 Task: Change elbow connector line weight to 1PX.
Action: Mouse moved to (653, 387)
Screenshot: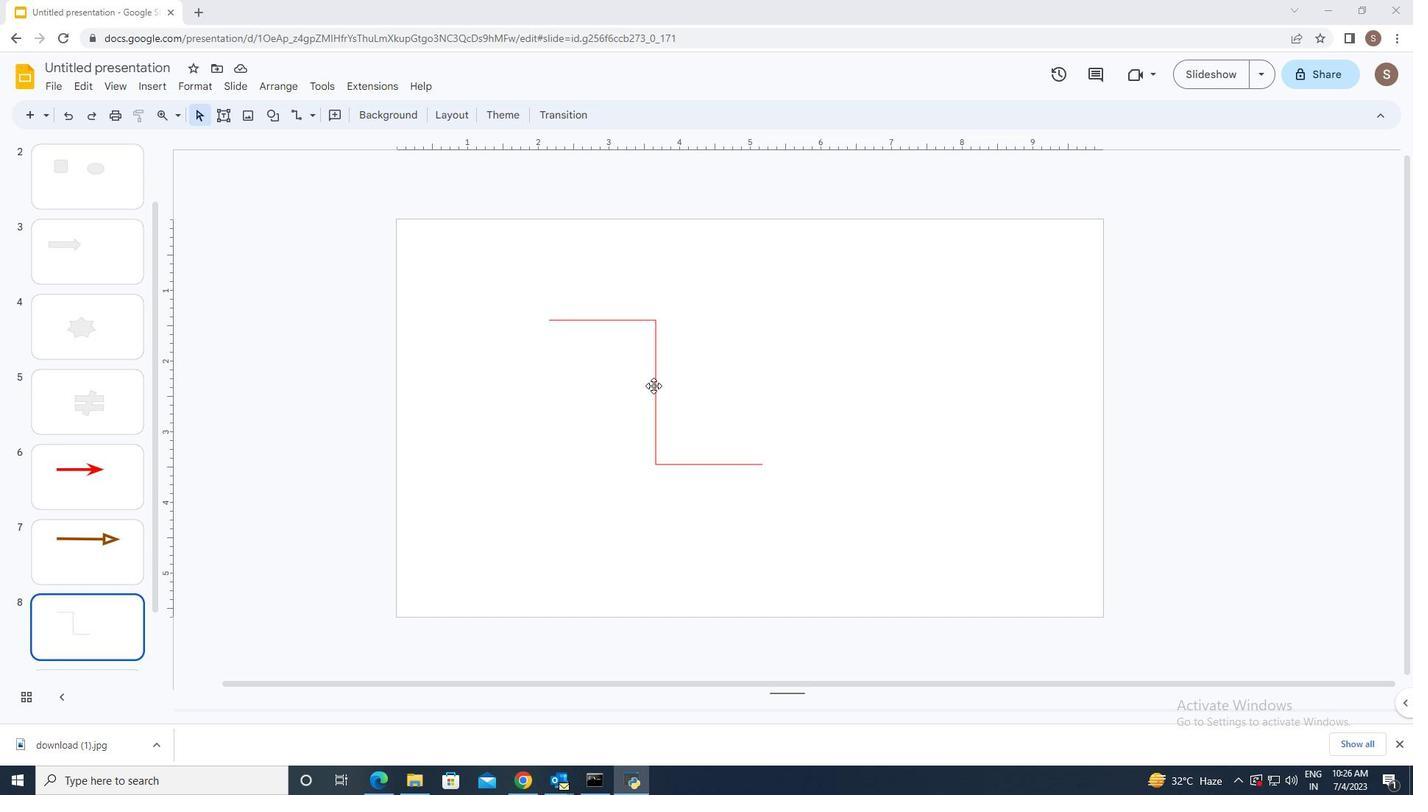 
Action: Mouse pressed left at (653, 387)
Screenshot: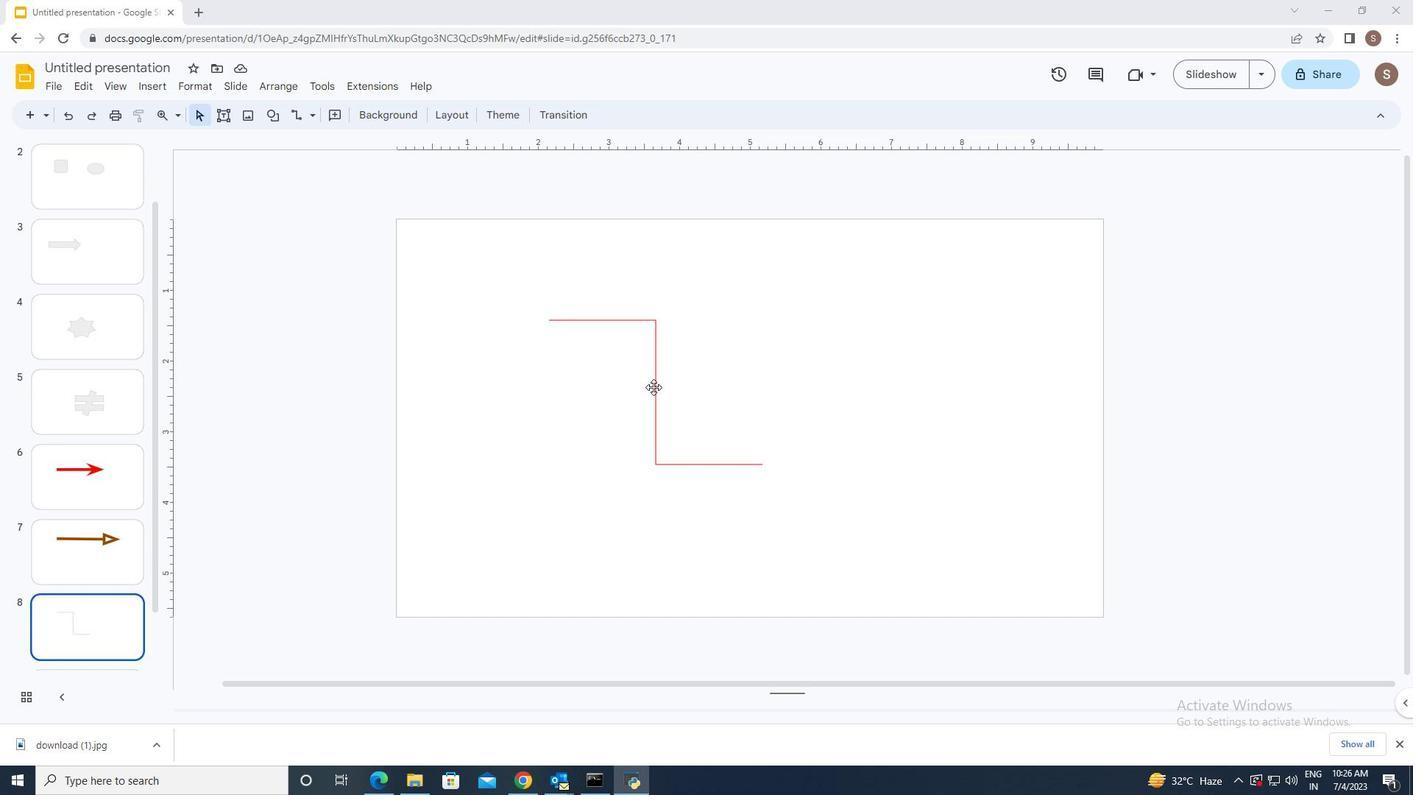 
Action: Mouse moved to (362, 122)
Screenshot: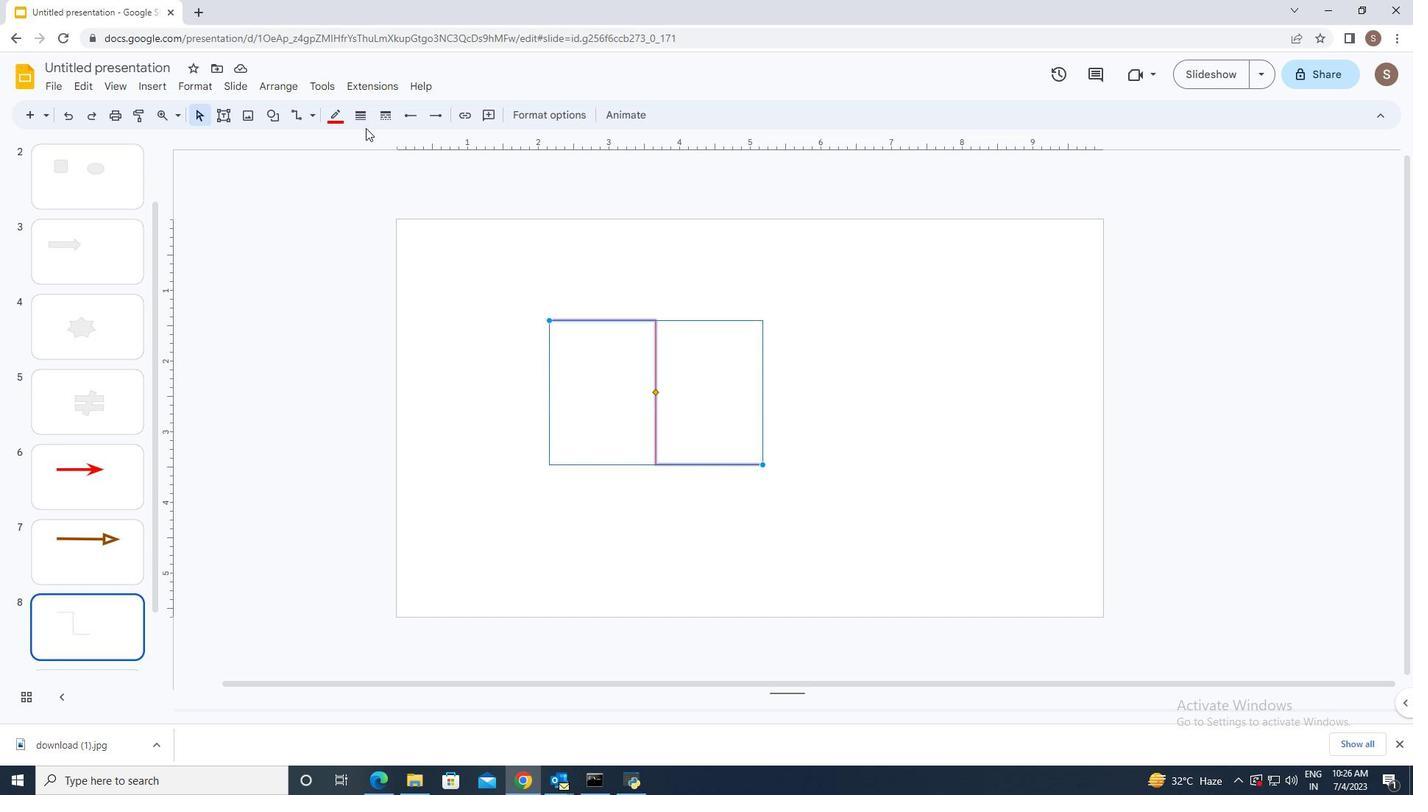 
Action: Mouse pressed left at (362, 122)
Screenshot: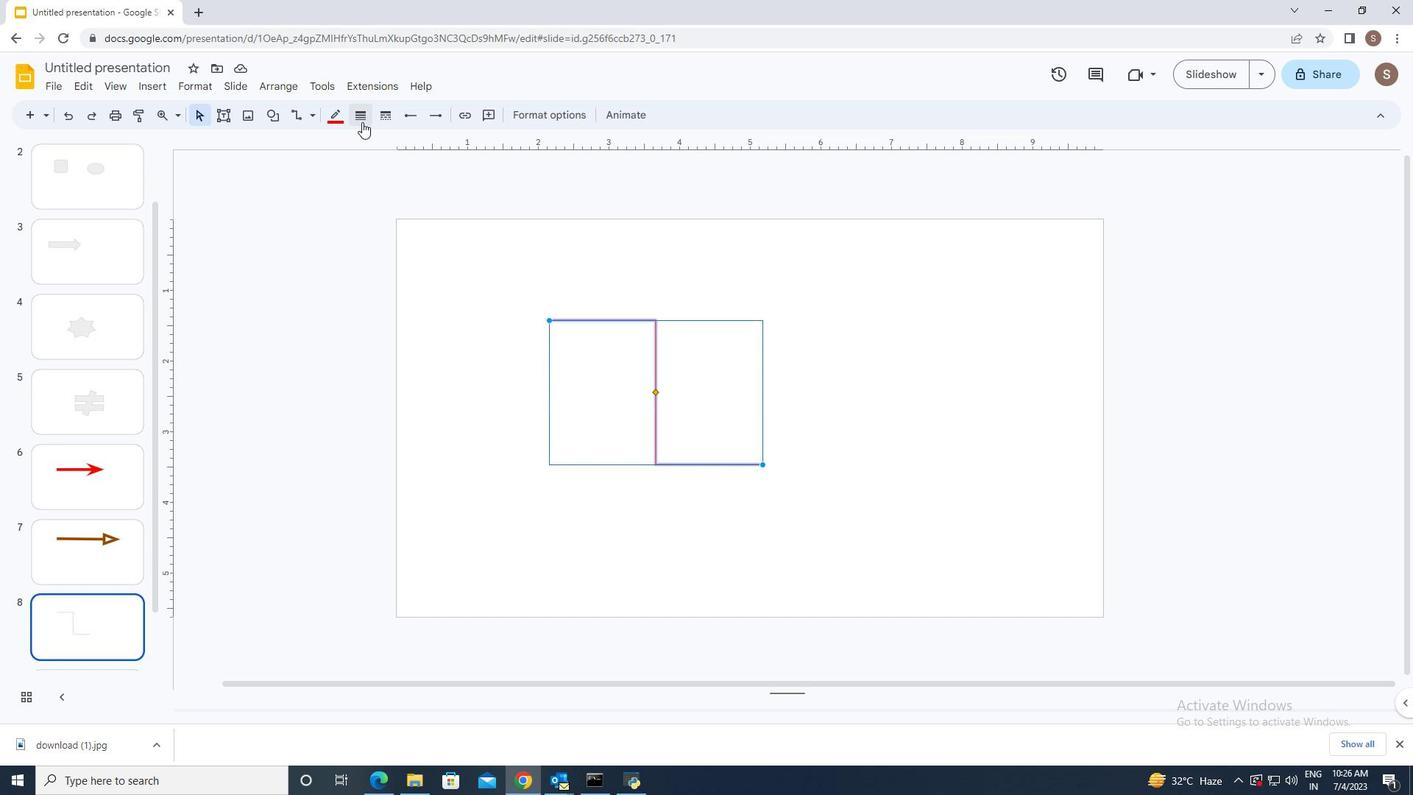 
Action: Mouse moved to (375, 139)
Screenshot: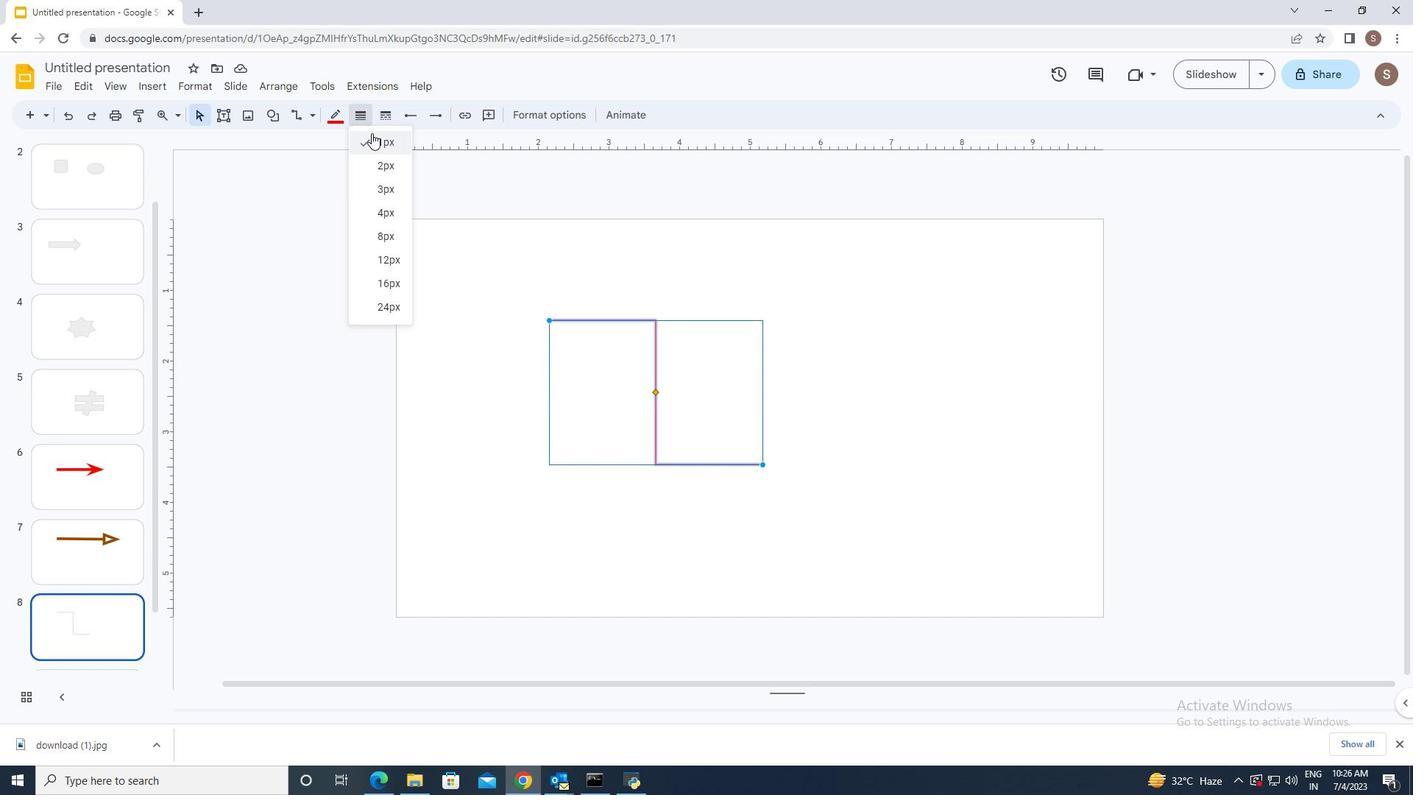 
Action: Mouse pressed left at (375, 139)
Screenshot: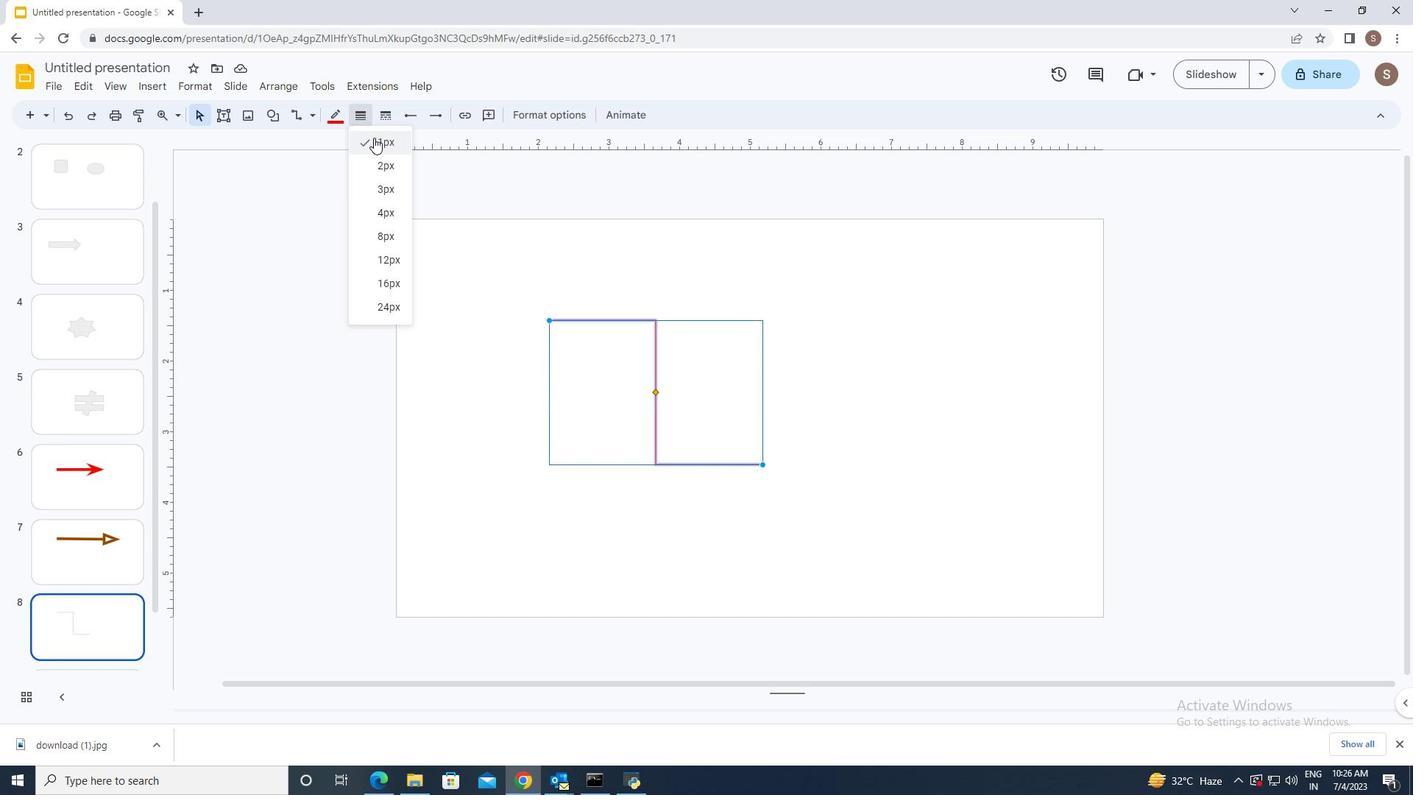 
Action: Mouse moved to (455, 379)
Screenshot: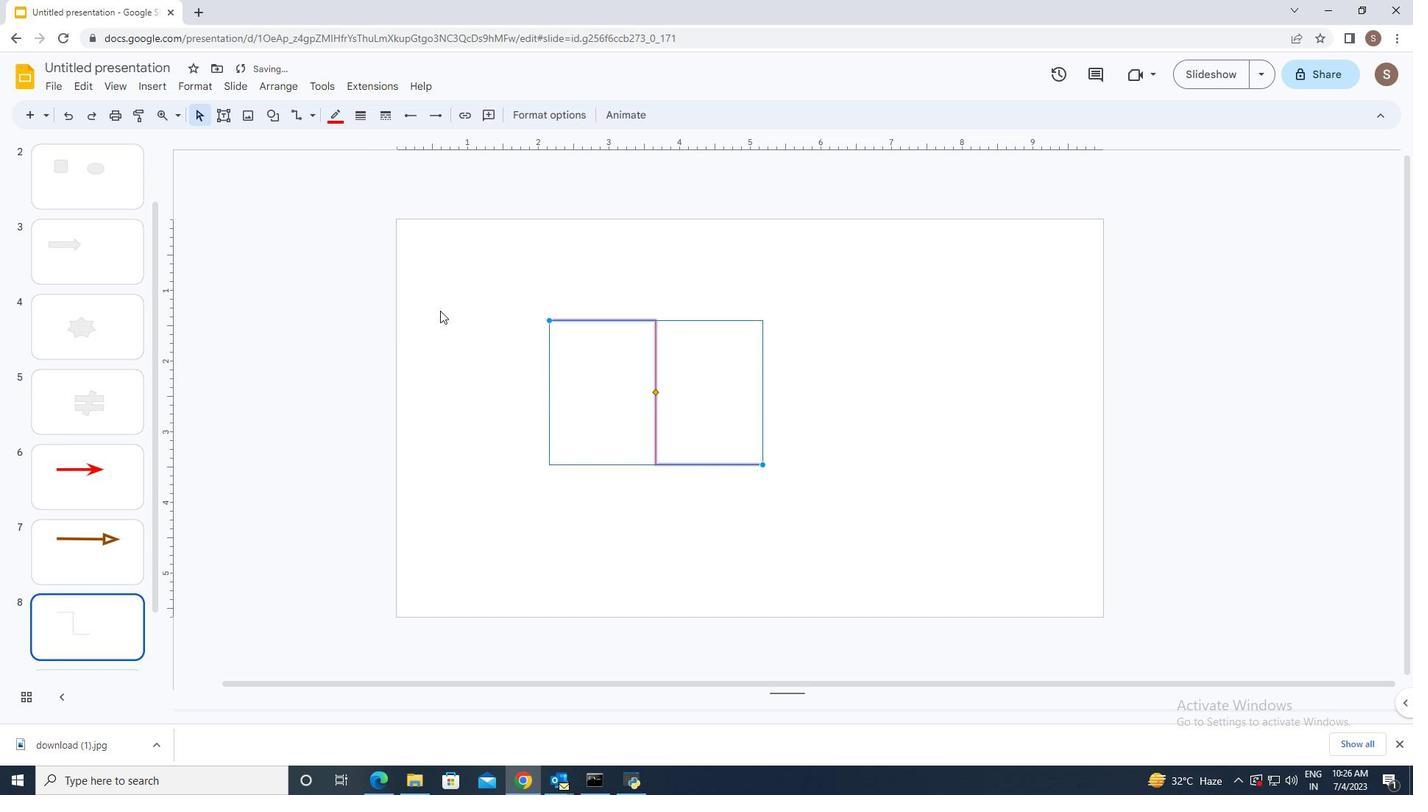 
Action: Mouse pressed left at (455, 379)
Screenshot: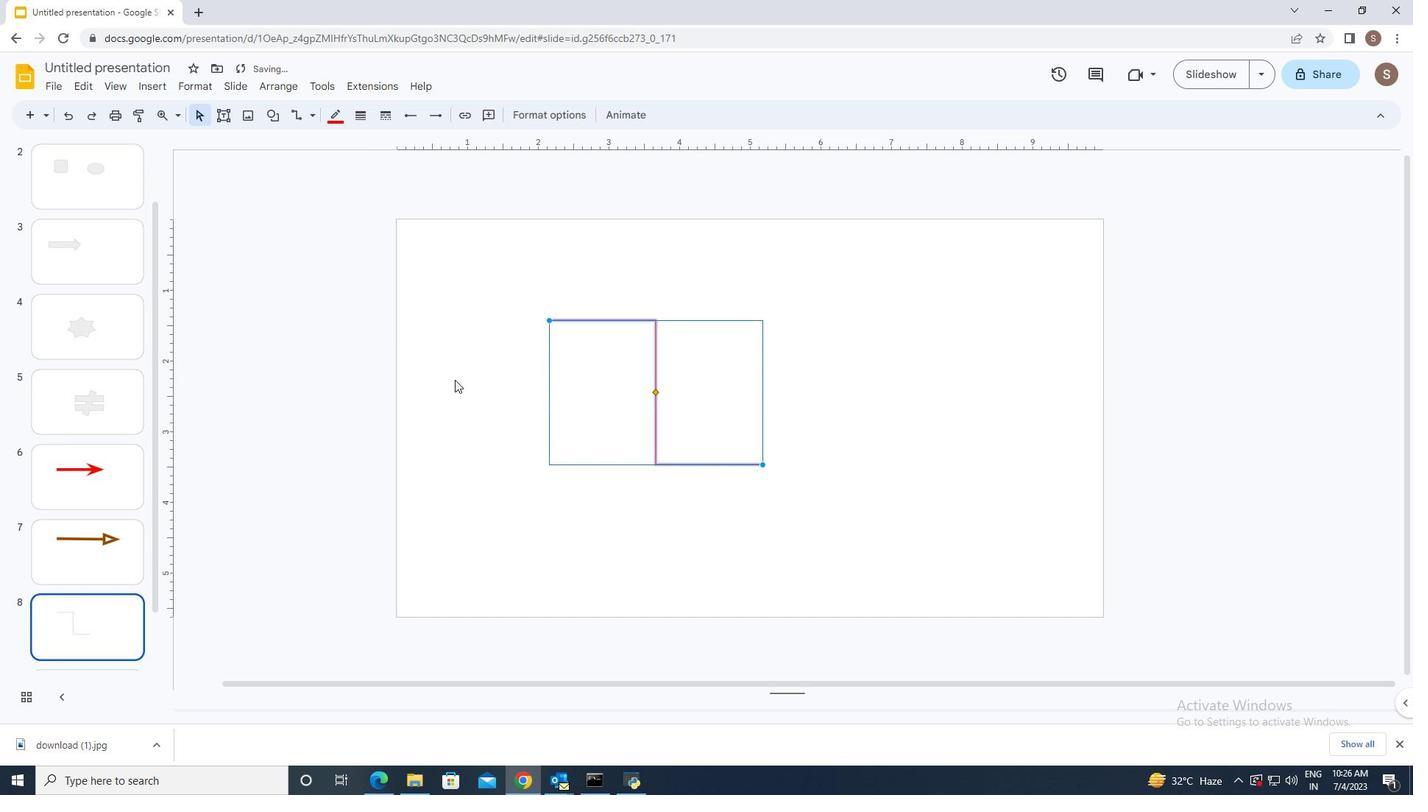 
Action: Mouse moved to (457, 377)
Screenshot: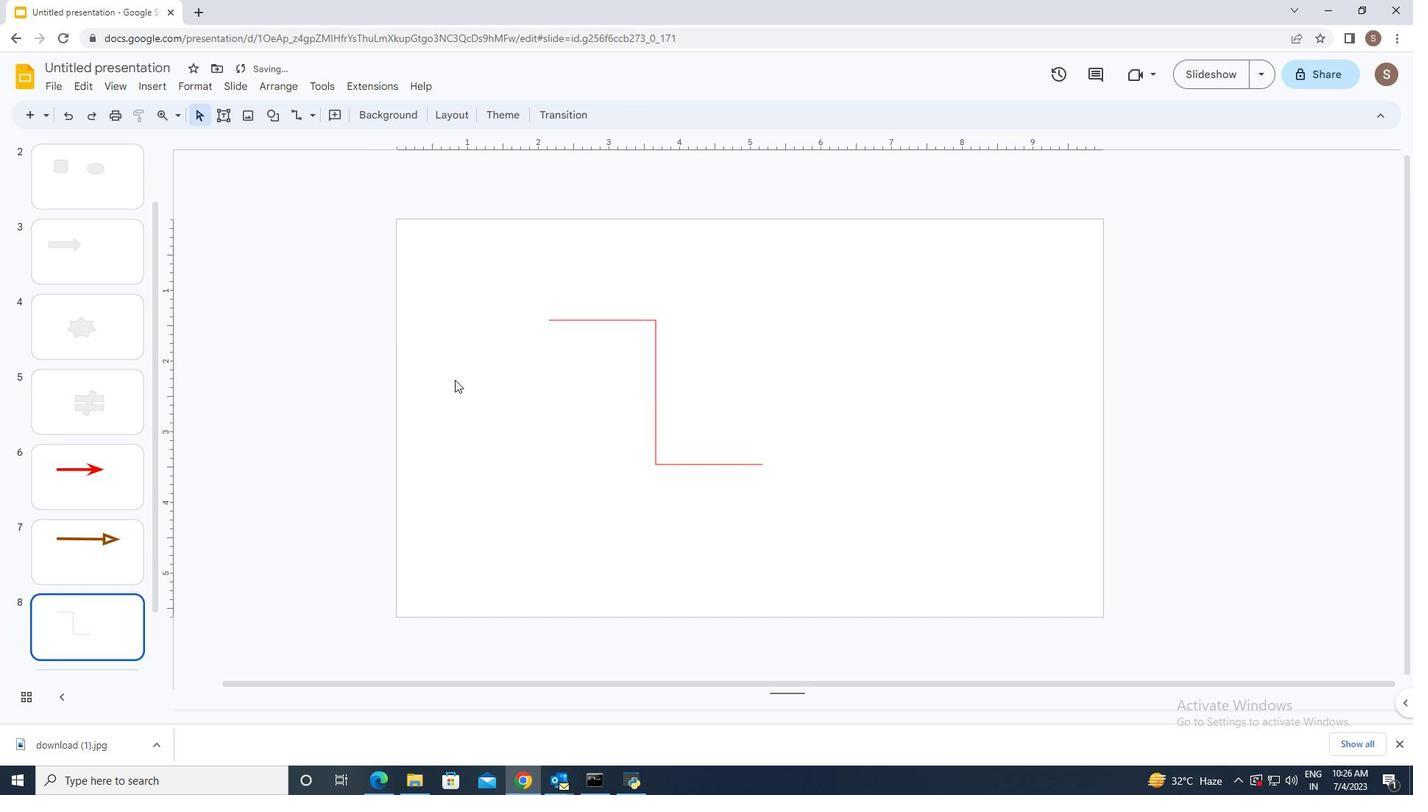 
